 Task: Create List E-commerce Development in Board Product Rollout to Workspace Accounts Receivable. Create List CMS Development in Board IT Infrastructure Management to Workspace Accounts Receivable. Create List CRM Implementation in Board Social Media Influencer Marketing Strategy and Execution to Workspace Accounts Receivable
Action: Mouse moved to (106, 358)
Screenshot: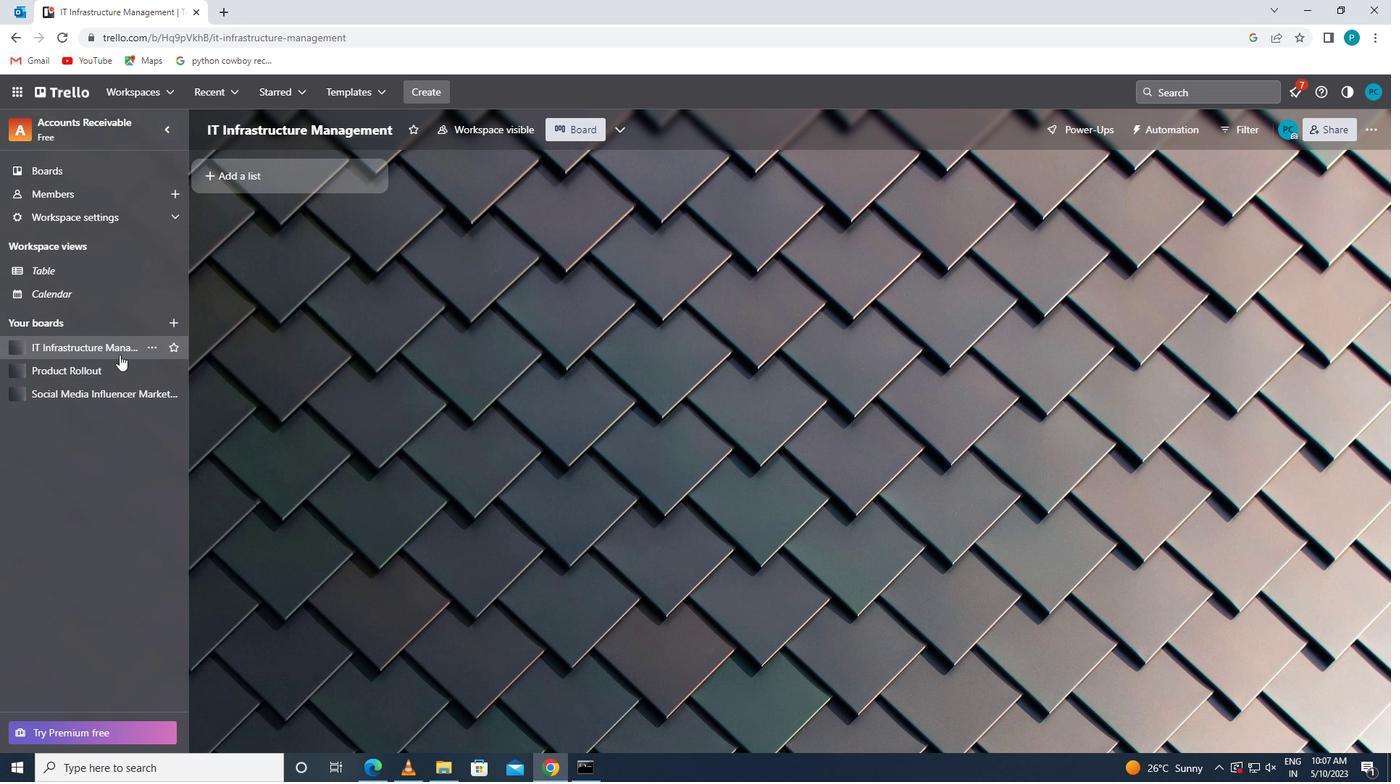 
Action: Mouse pressed left at (106, 358)
Screenshot: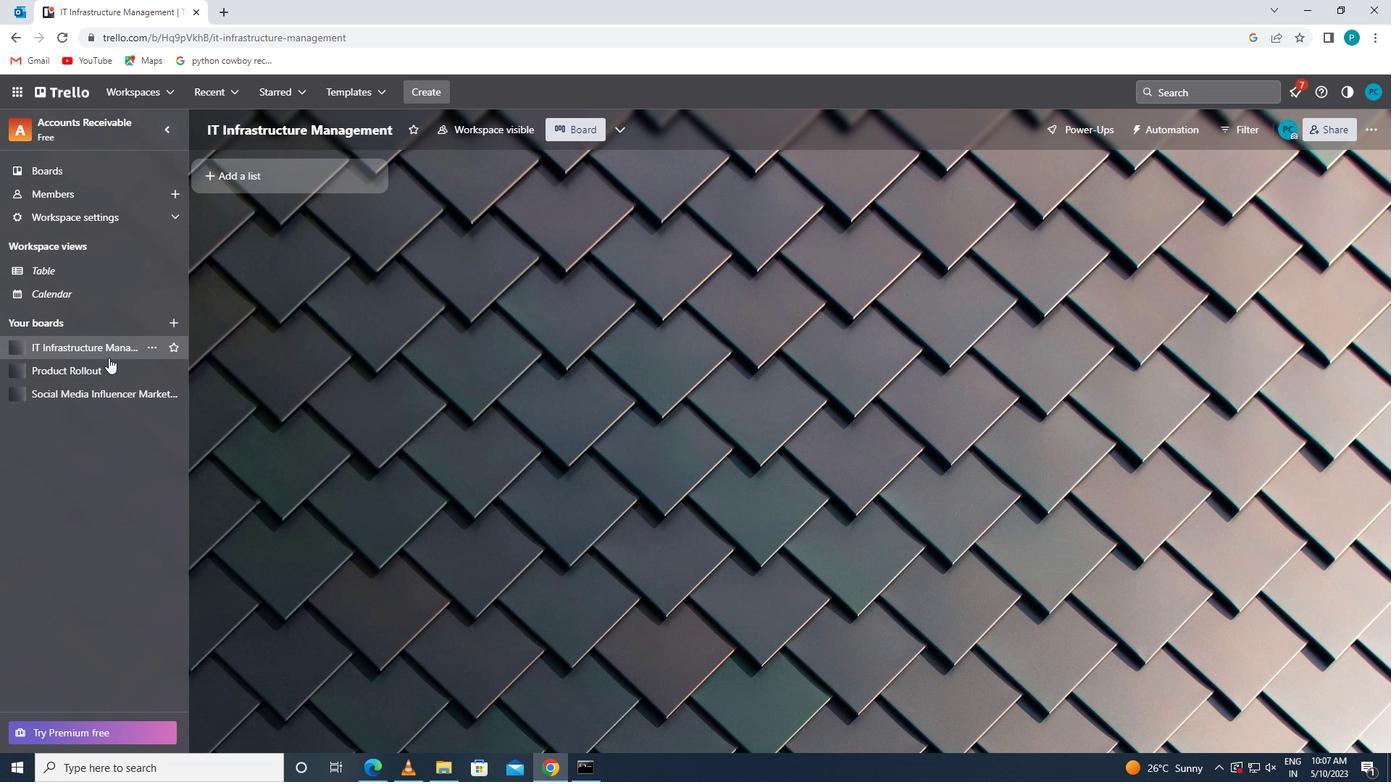 
Action: Mouse moved to (107, 365)
Screenshot: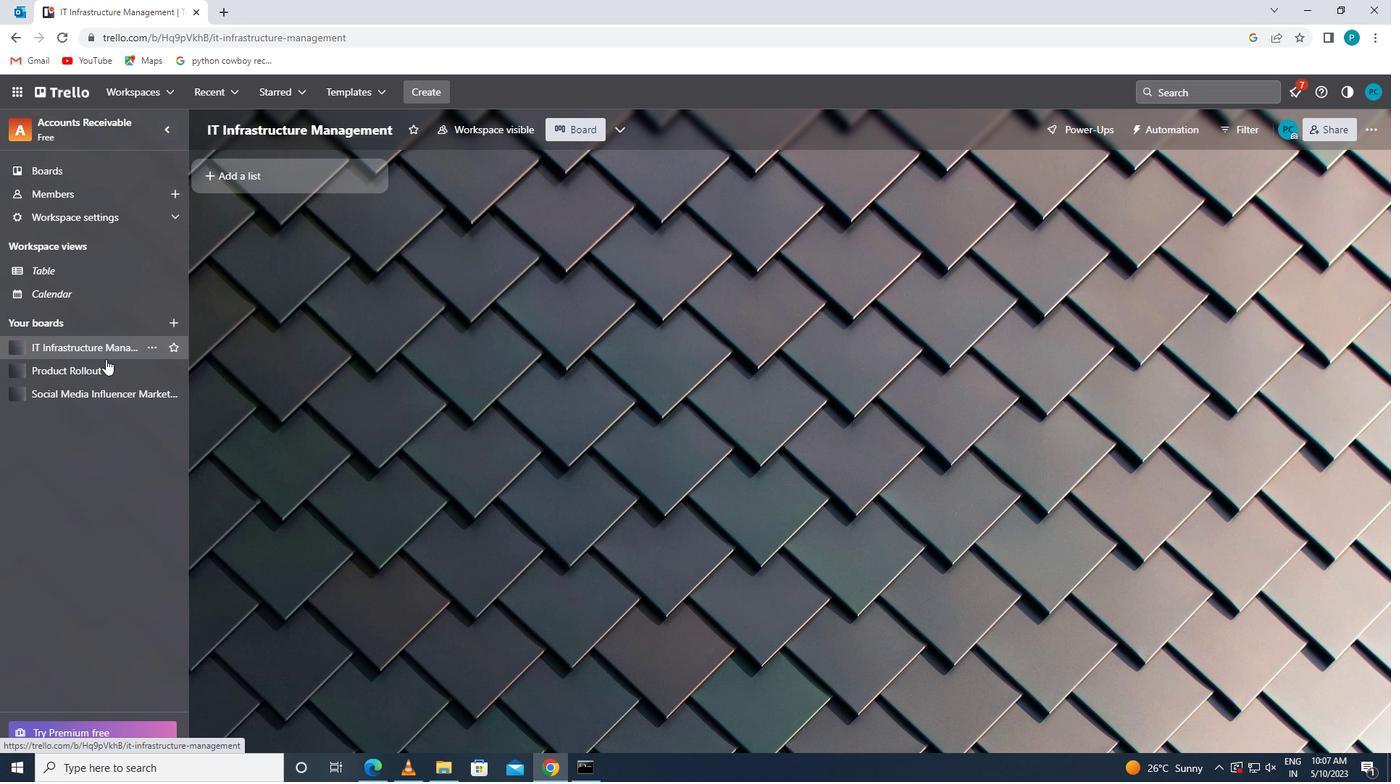 
Action: Mouse pressed left at (107, 365)
Screenshot: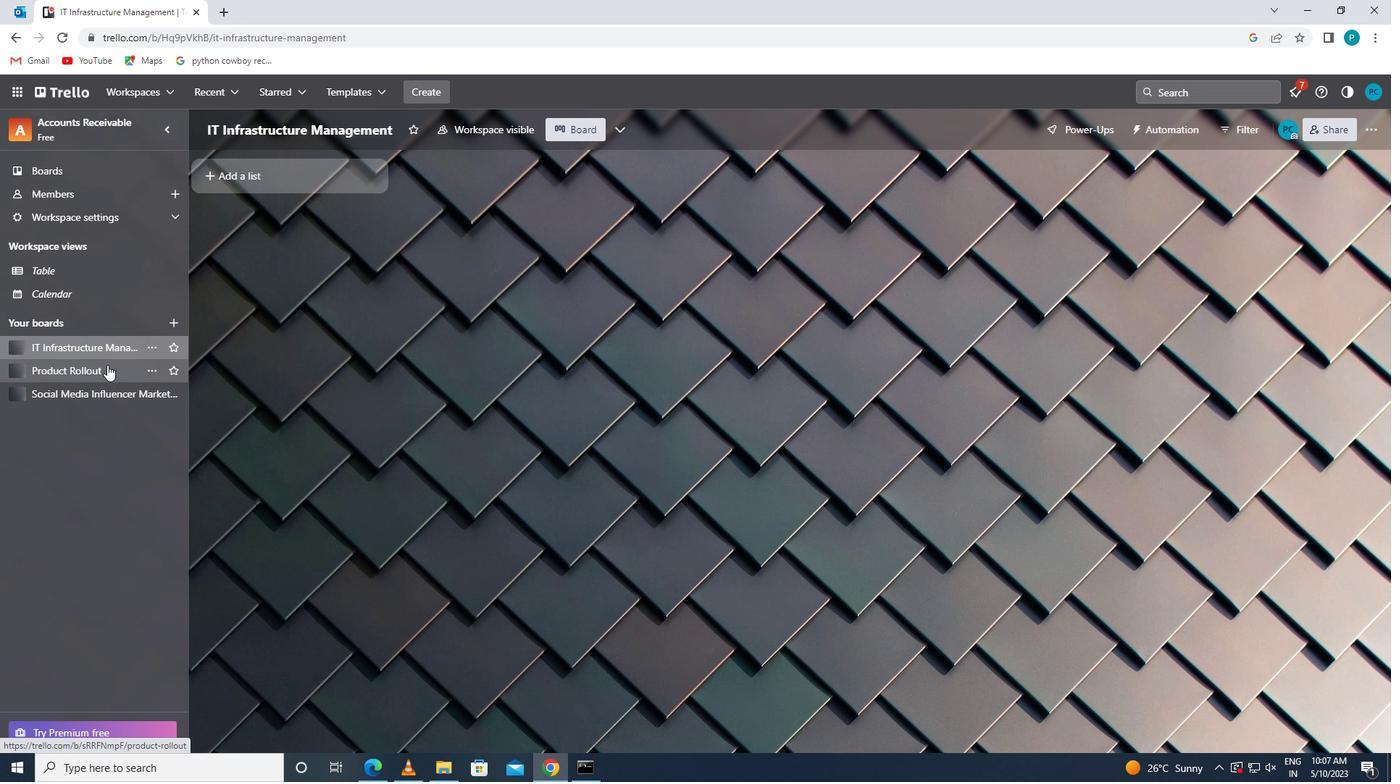
Action: Mouse moved to (279, 174)
Screenshot: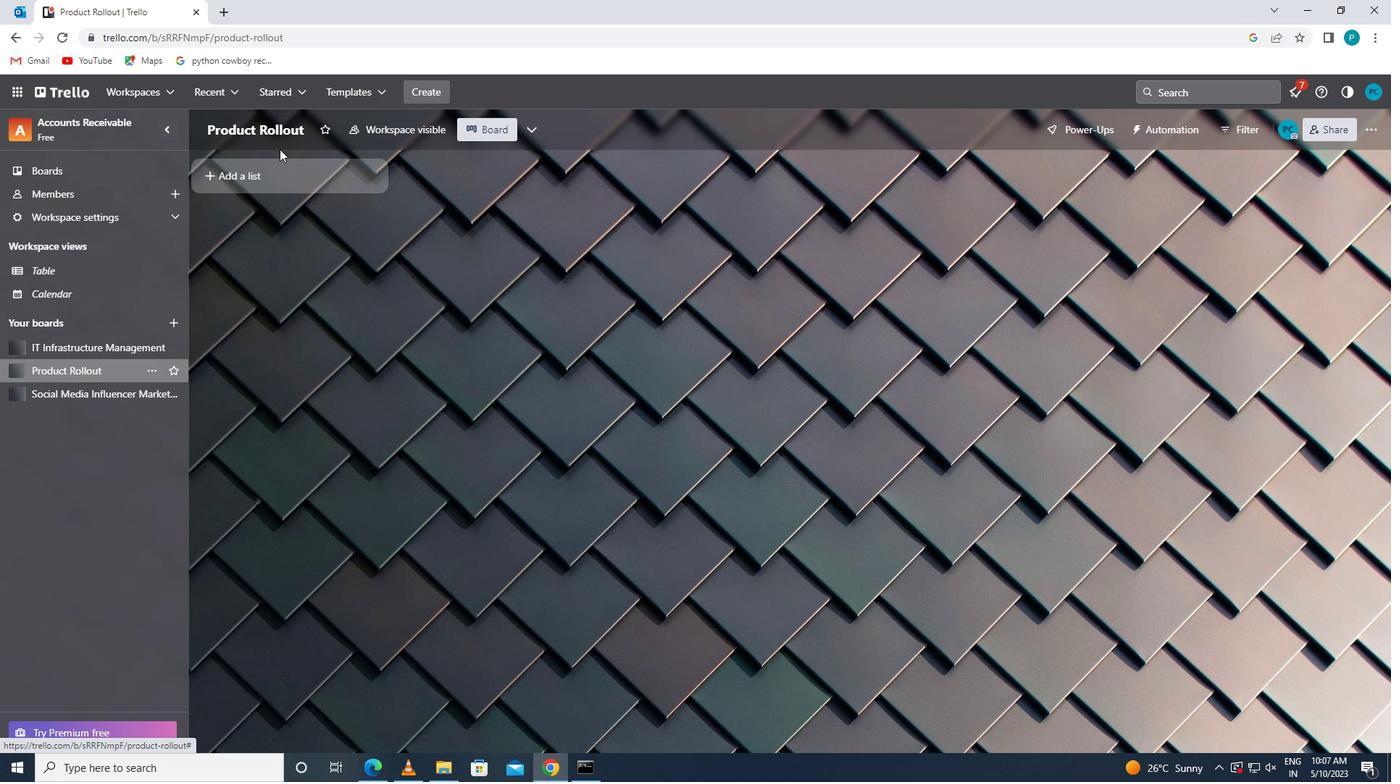 
Action: Mouse pressed left at (279, 174)
Screenshot: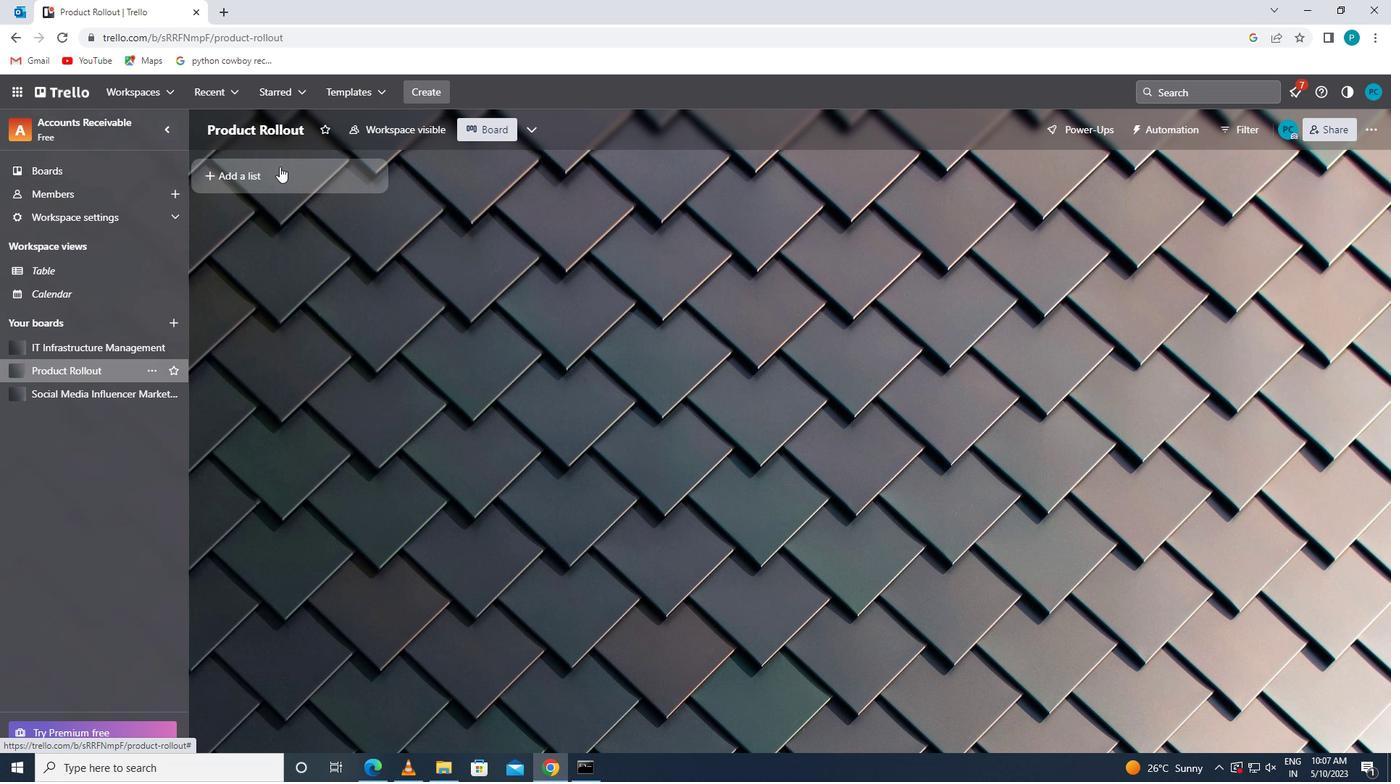 
Action: Mouse moved to (279, 176)
Screenshot: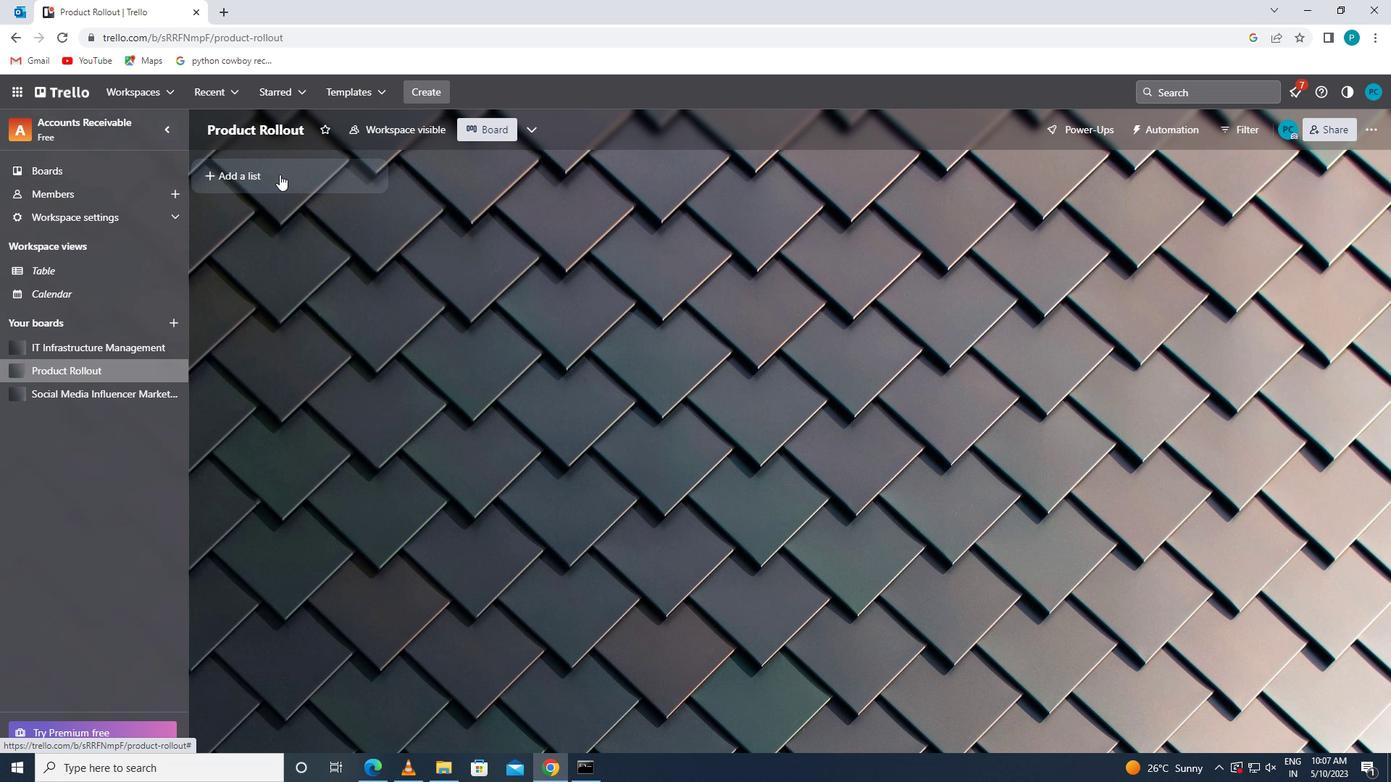 
Action: Key pressed <Key.caps_lock>e<Key.caps_lock>-<Key.space>commerce<Key.space><Key.caps_lock>d<Key.caps_lock>evelopment
Screenshot: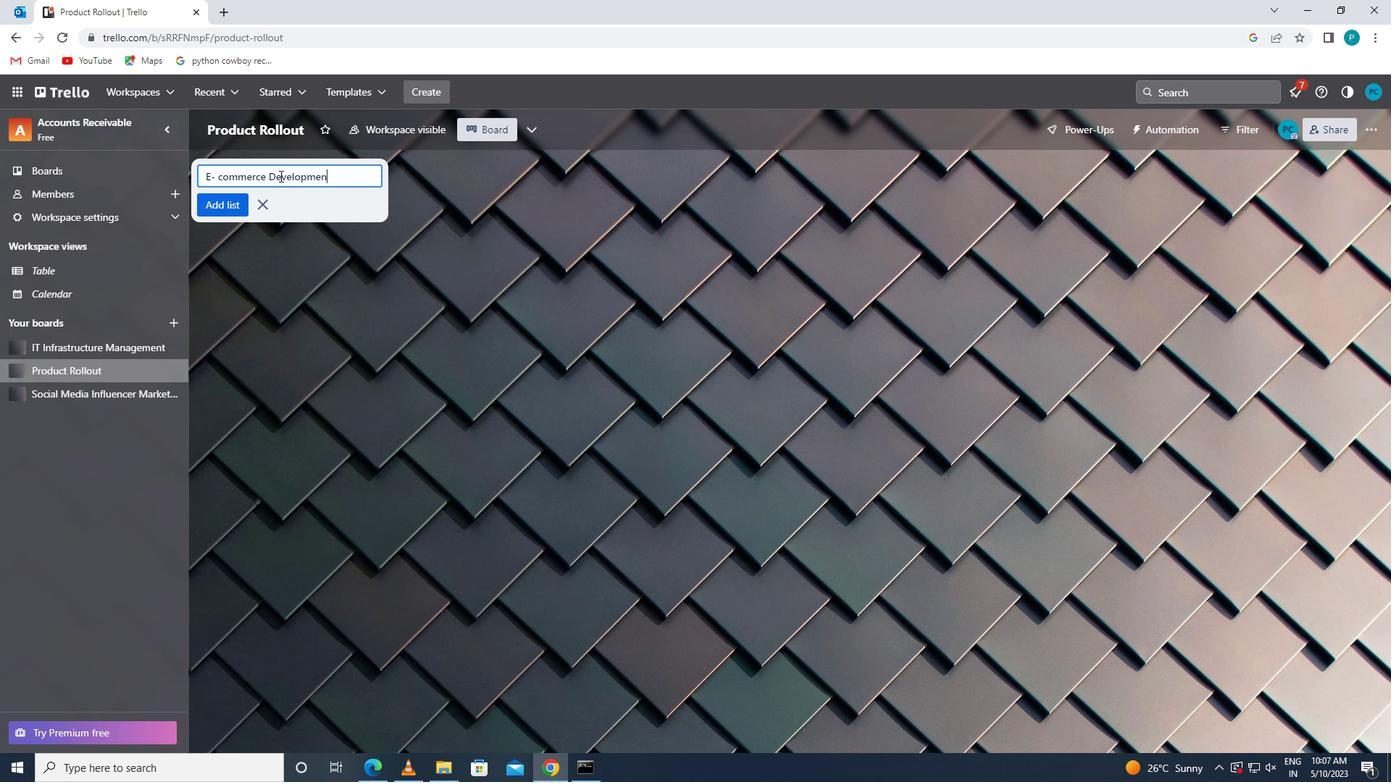 
Action: Mouse moved to (213, 204)
Screenshot: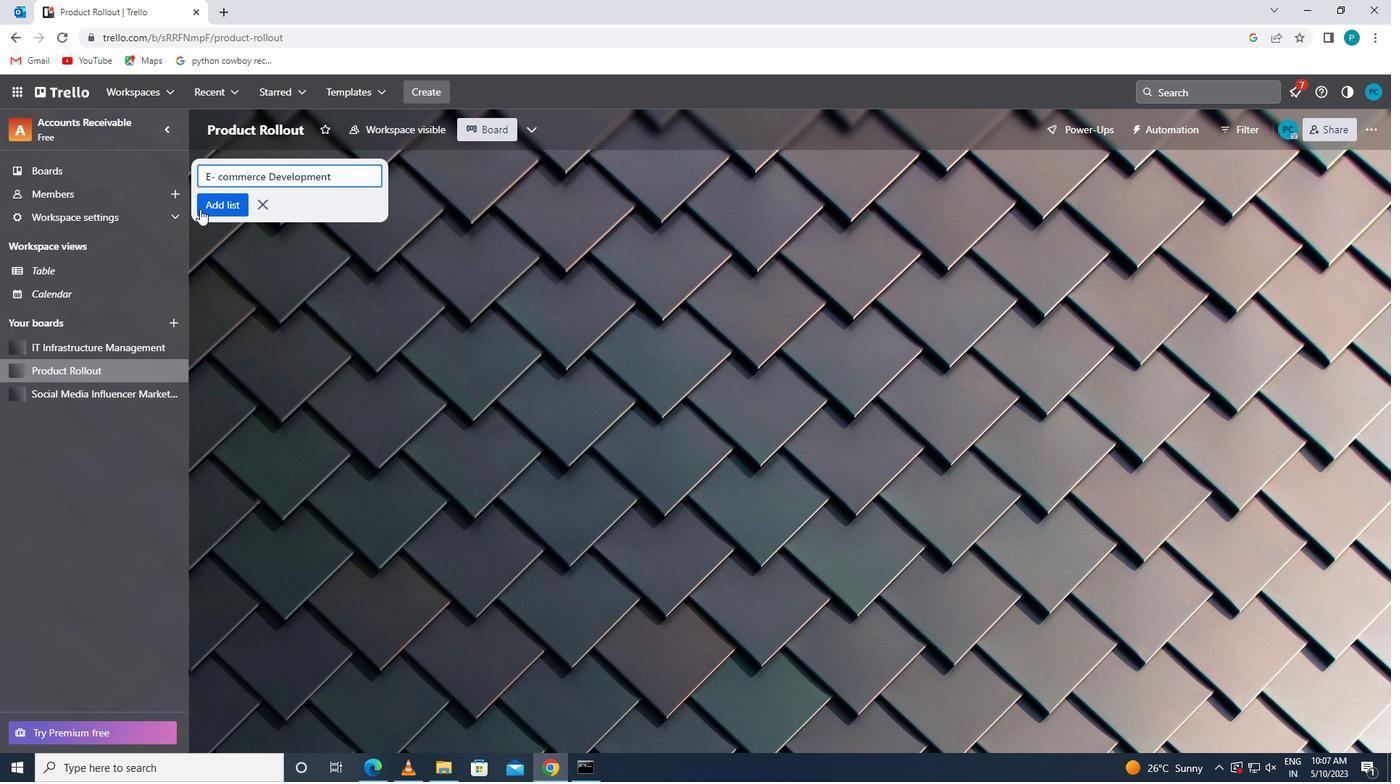 
Action: Mouse pressed left at (213, 204)
Screenshot: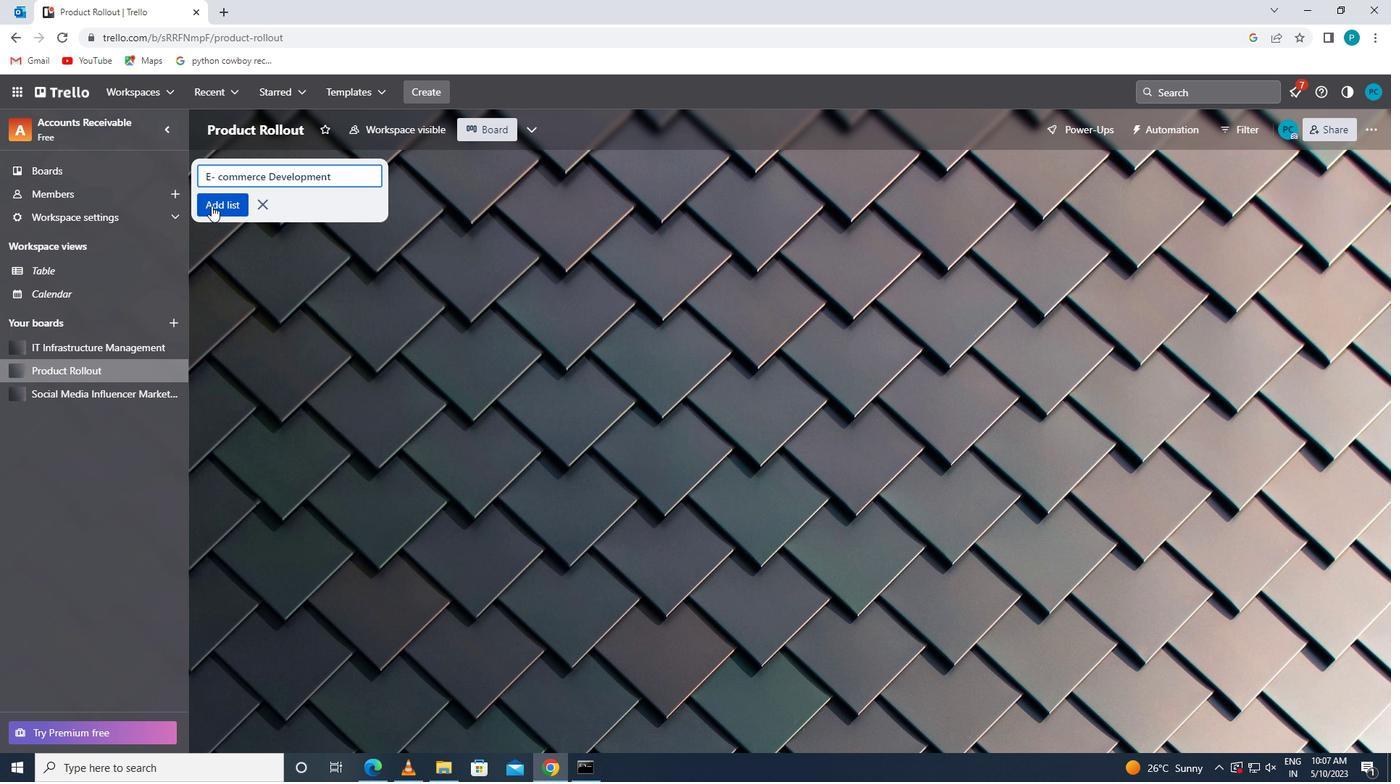 
Action: Mouse moved to (81, 344)
Screenshot: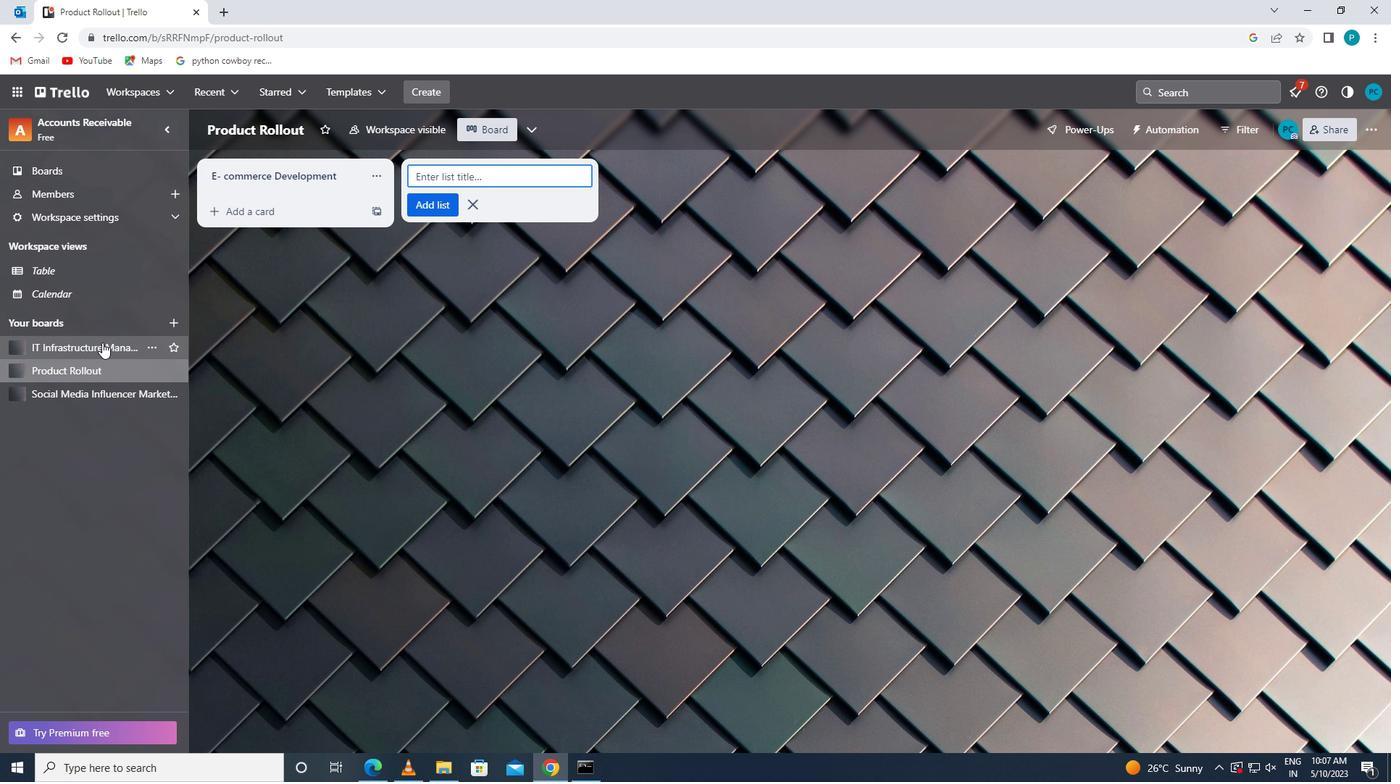 
Action: Mouse pressed left at (81, 344)
Screenshot: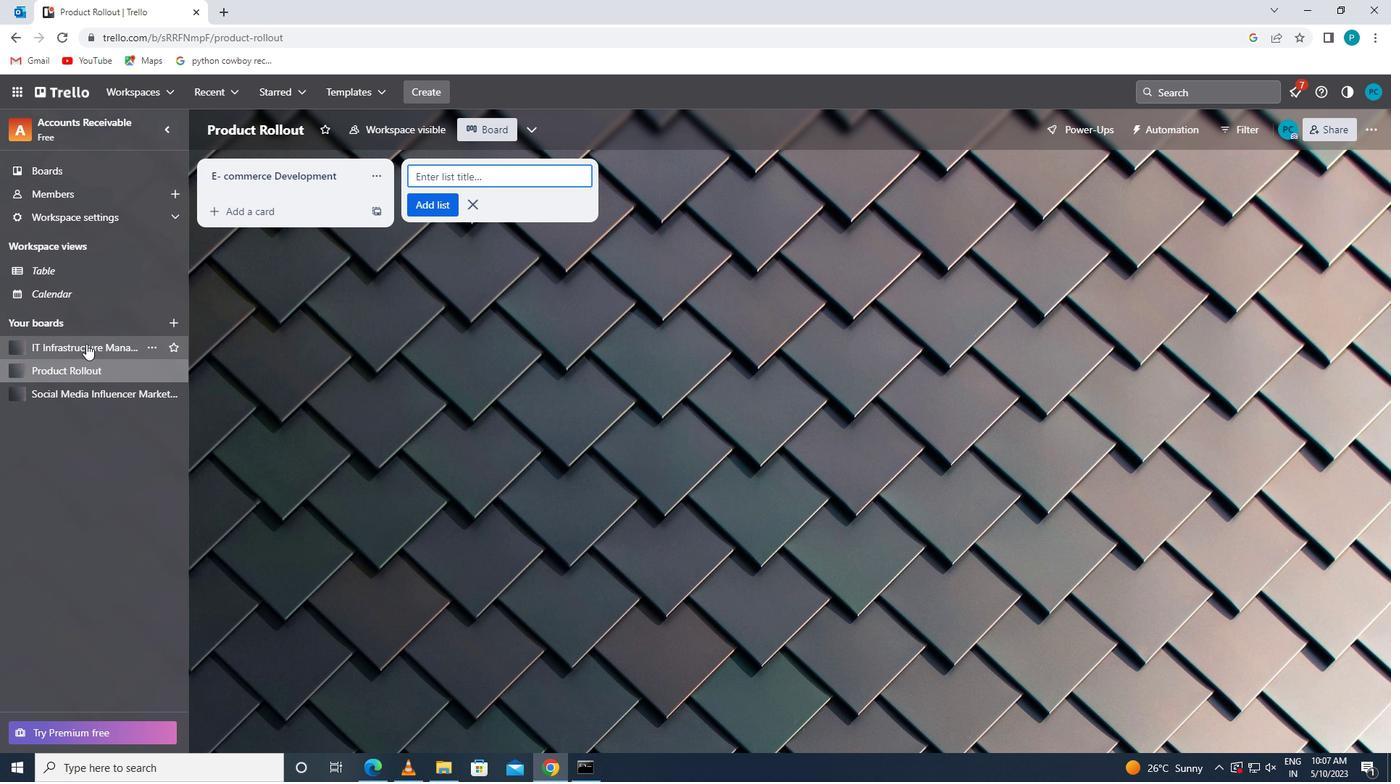 
Action: Mouse moved to (244, 176)
Screenshot: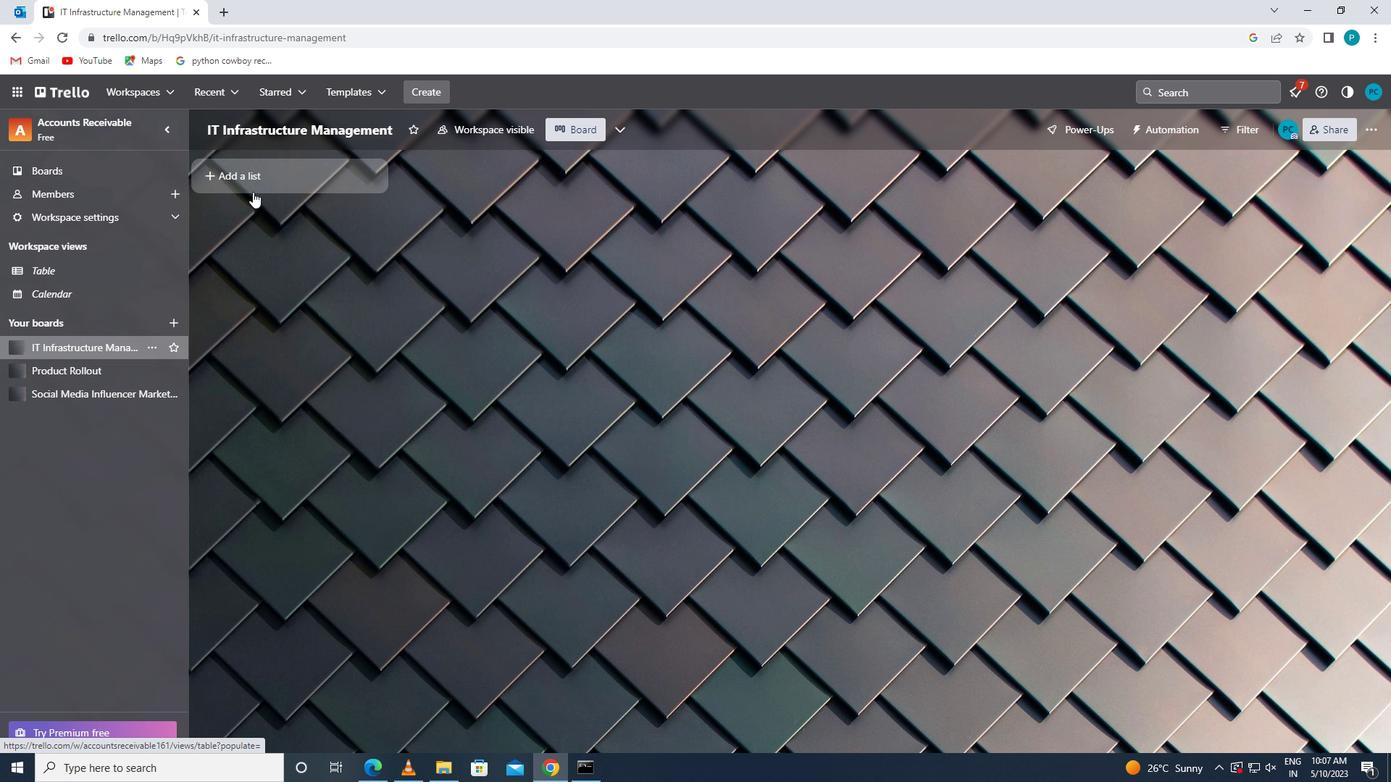 
Action: Mouse pressed left at (244, 176)
Screenshot: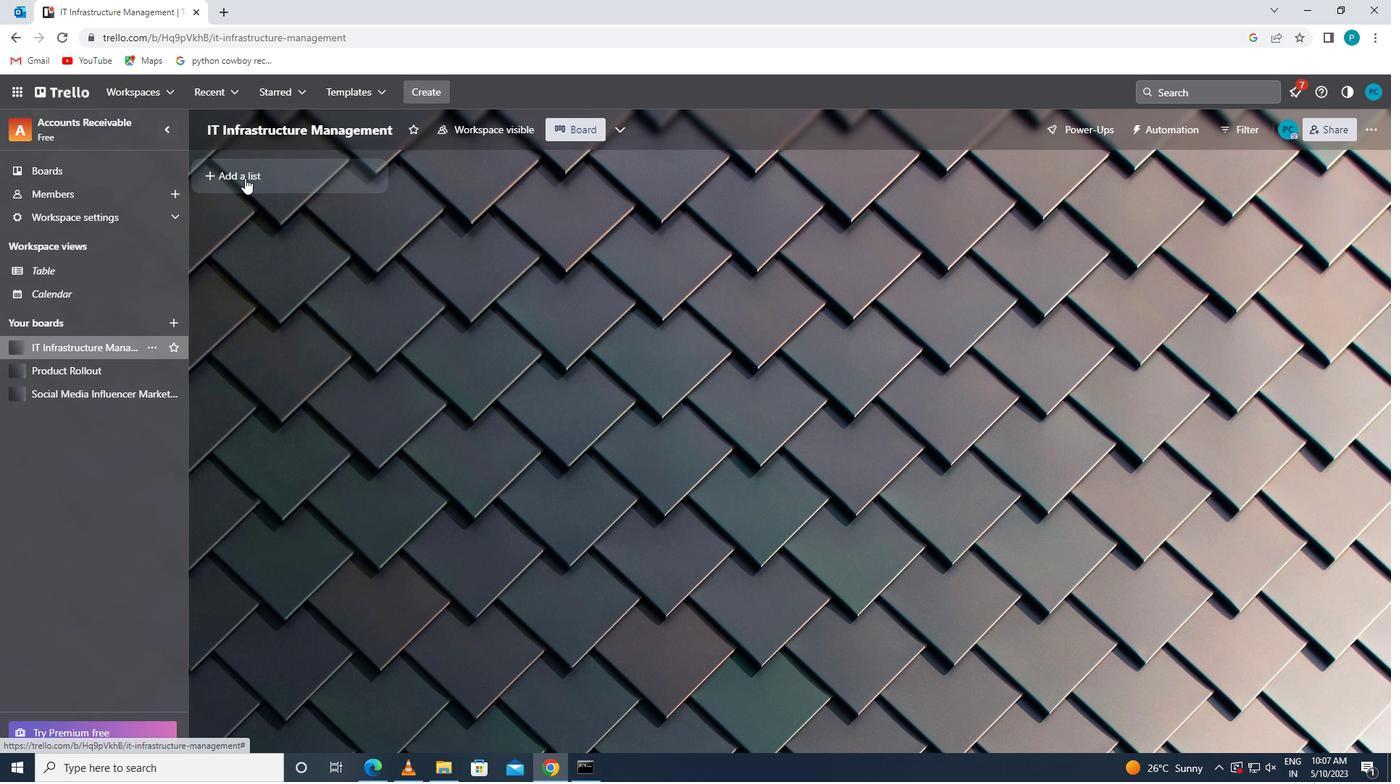 
Action: Key pressed <Key.caps_lock>cms<Key.space>d<Key.caps_lock>evelopment
Screenshot: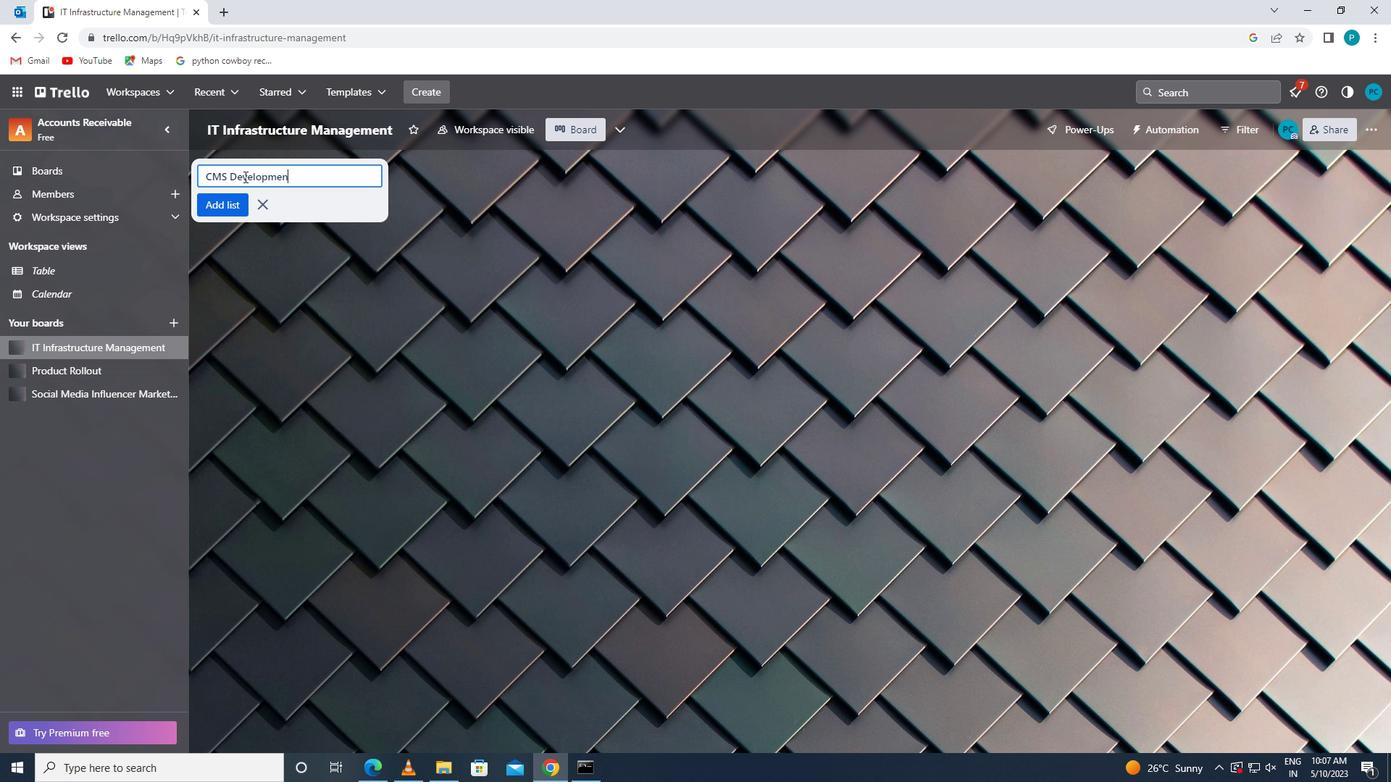 
Action: Mouse moved to (217, 207)
Screenshot: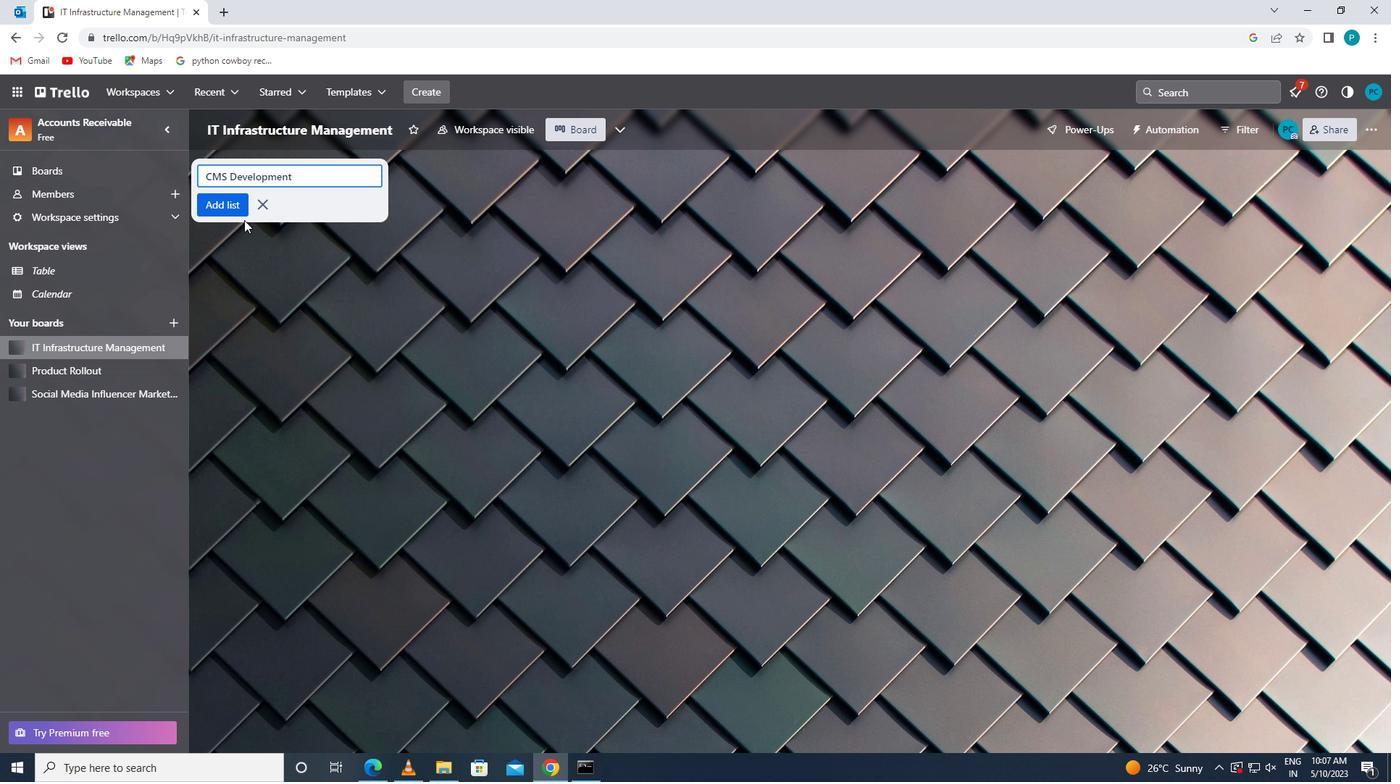 
Action: Mouse pressed left at (217, 207)
Screenshot: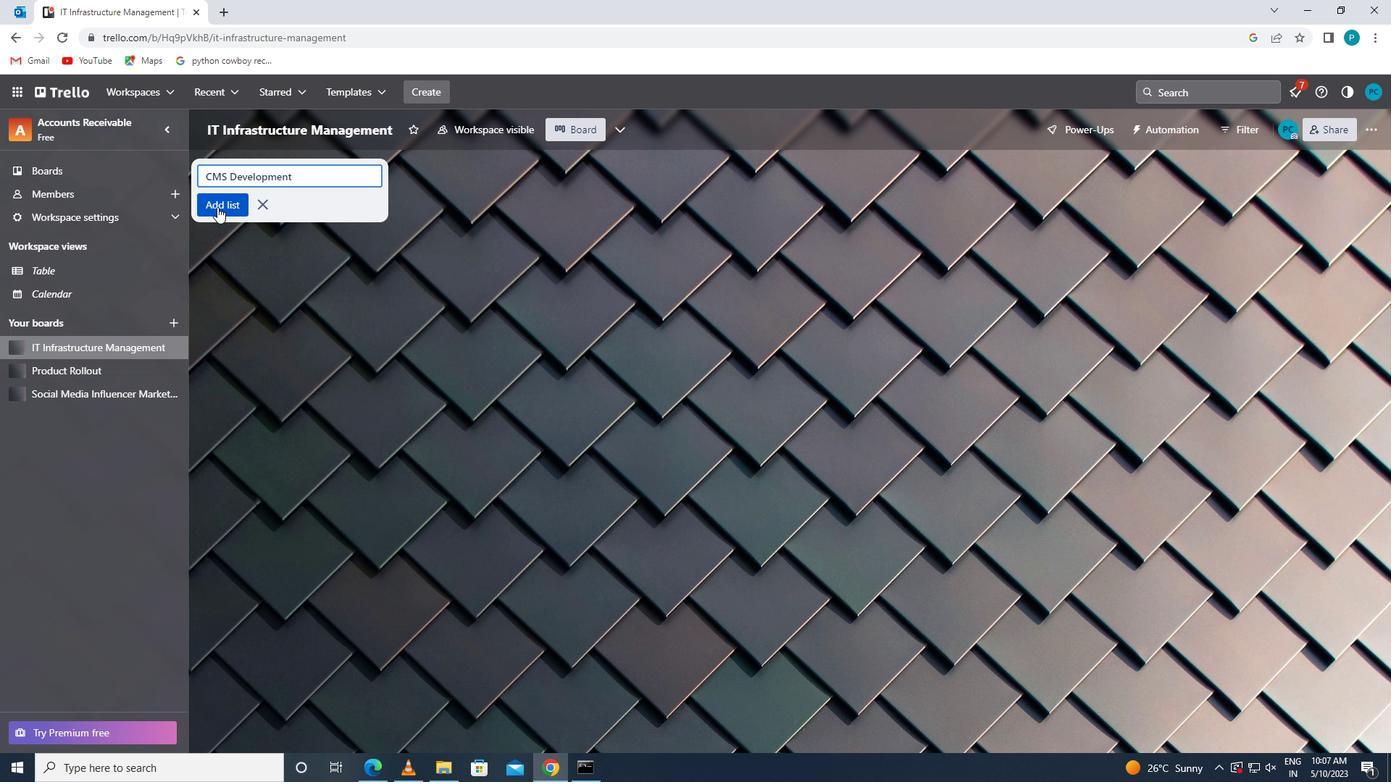 
Action: Mouse moved to (99, 390)
Screenshot: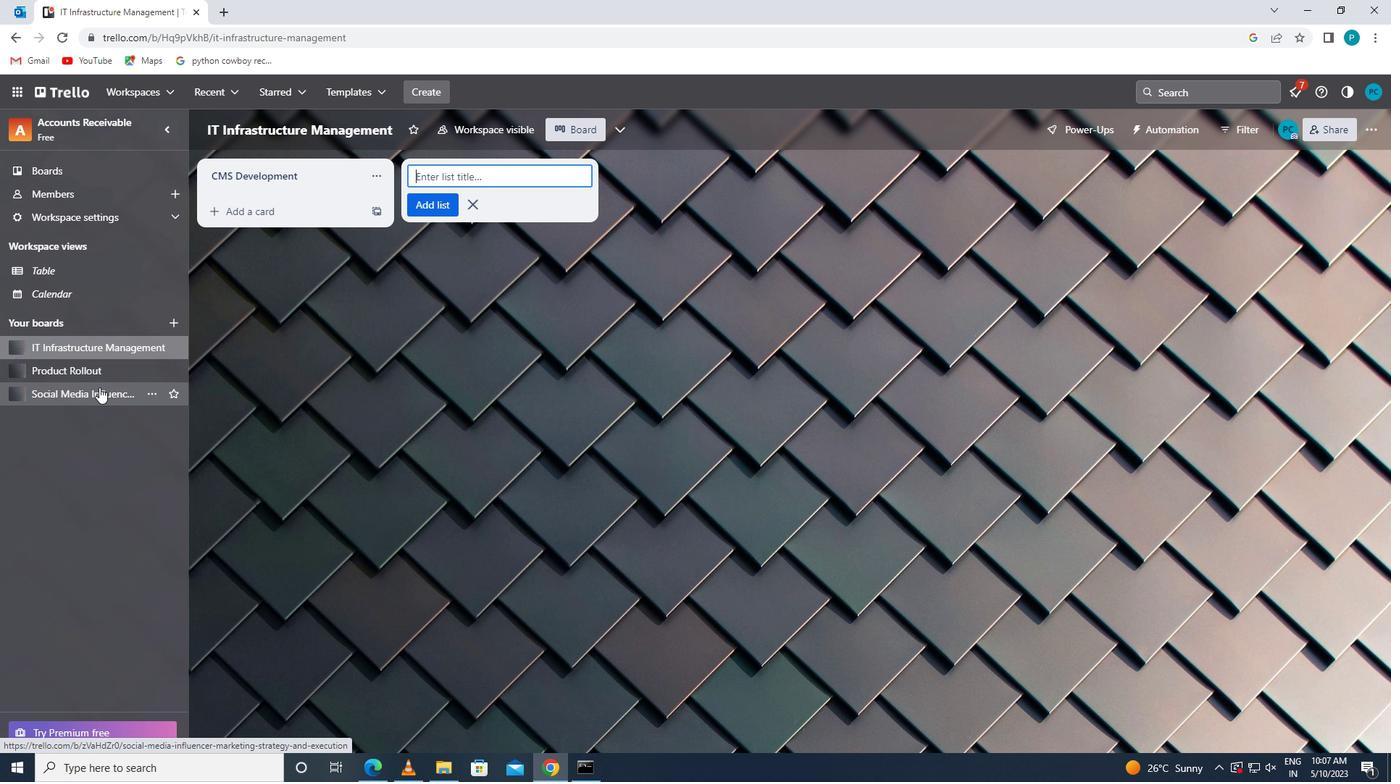 
Action: Mouse pressed left at (99, 390)
Screenshot: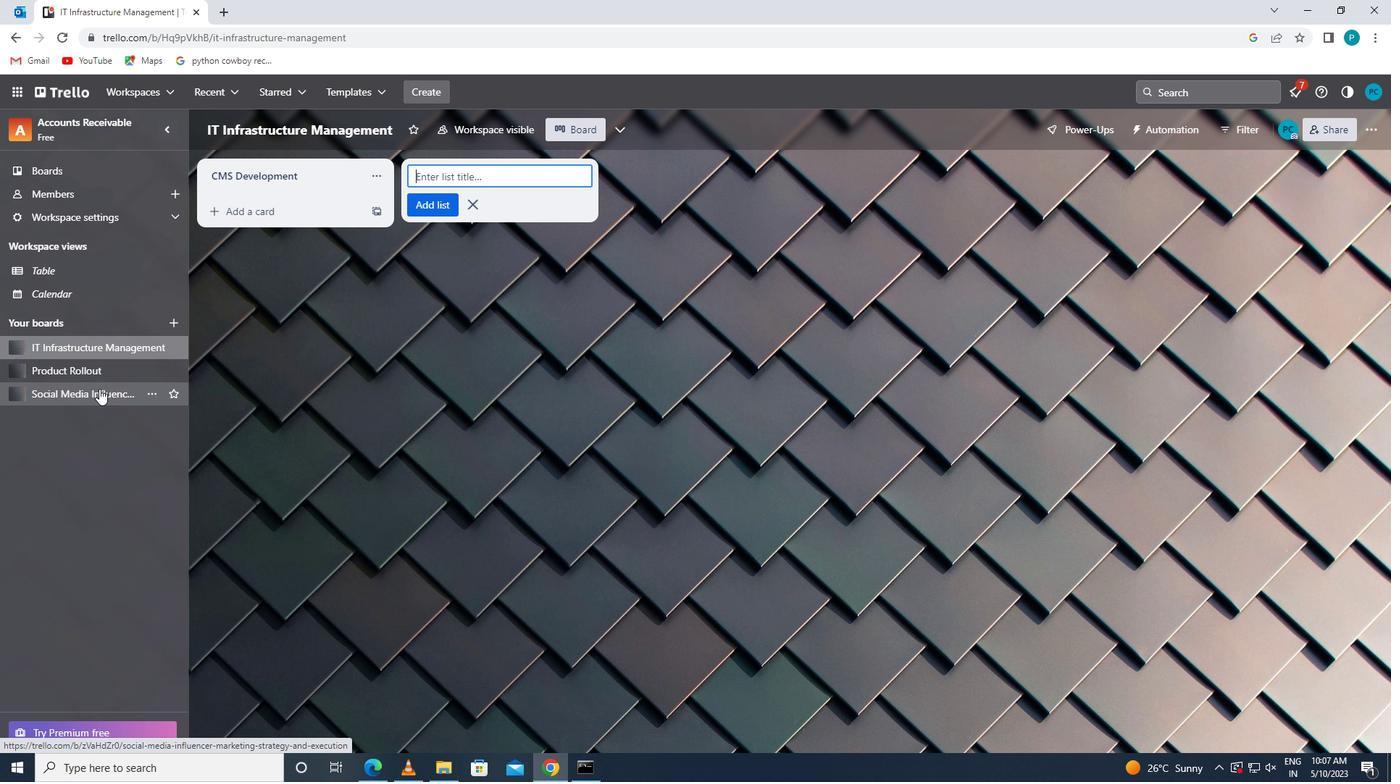 
Action: Mouse moved to (236, 184)
Screenshot: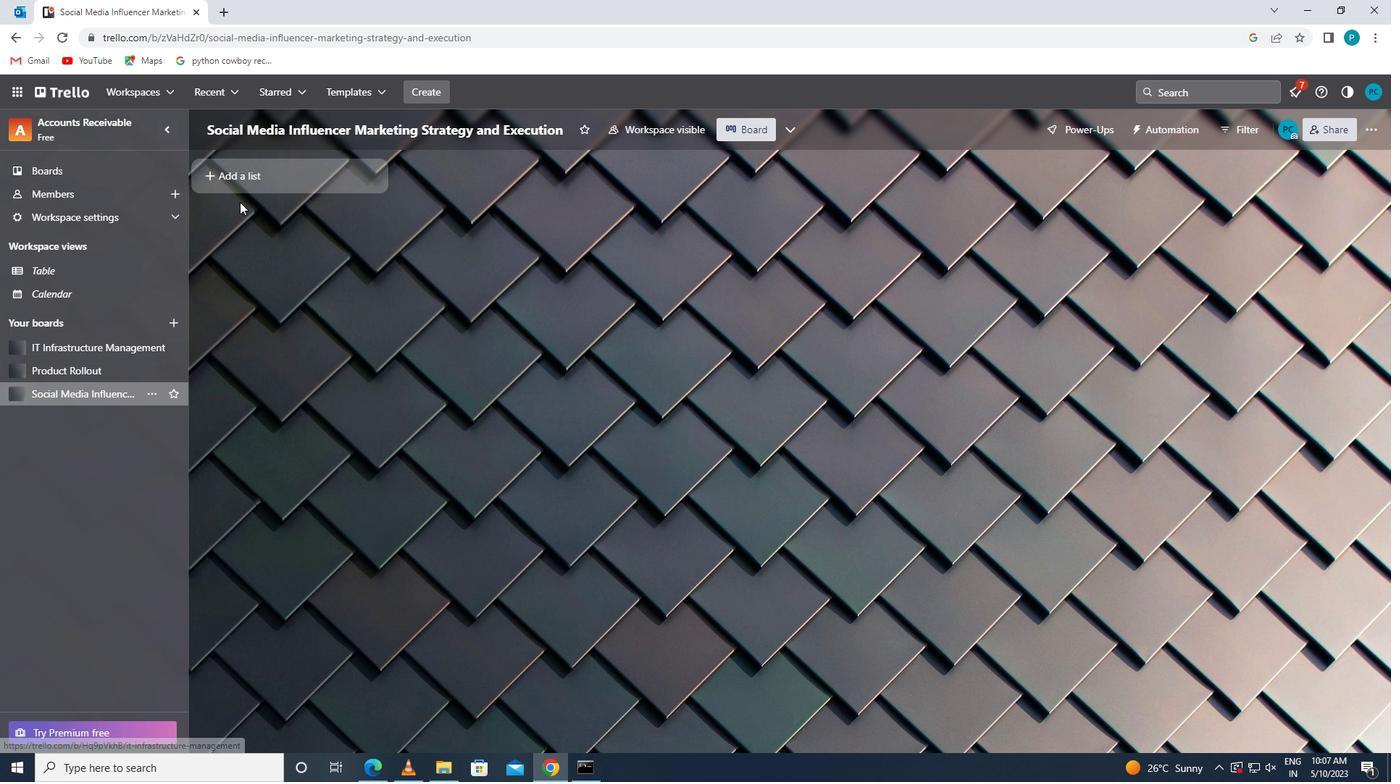 
Action: Mouse pressed left at (236, 184)
Screenshot: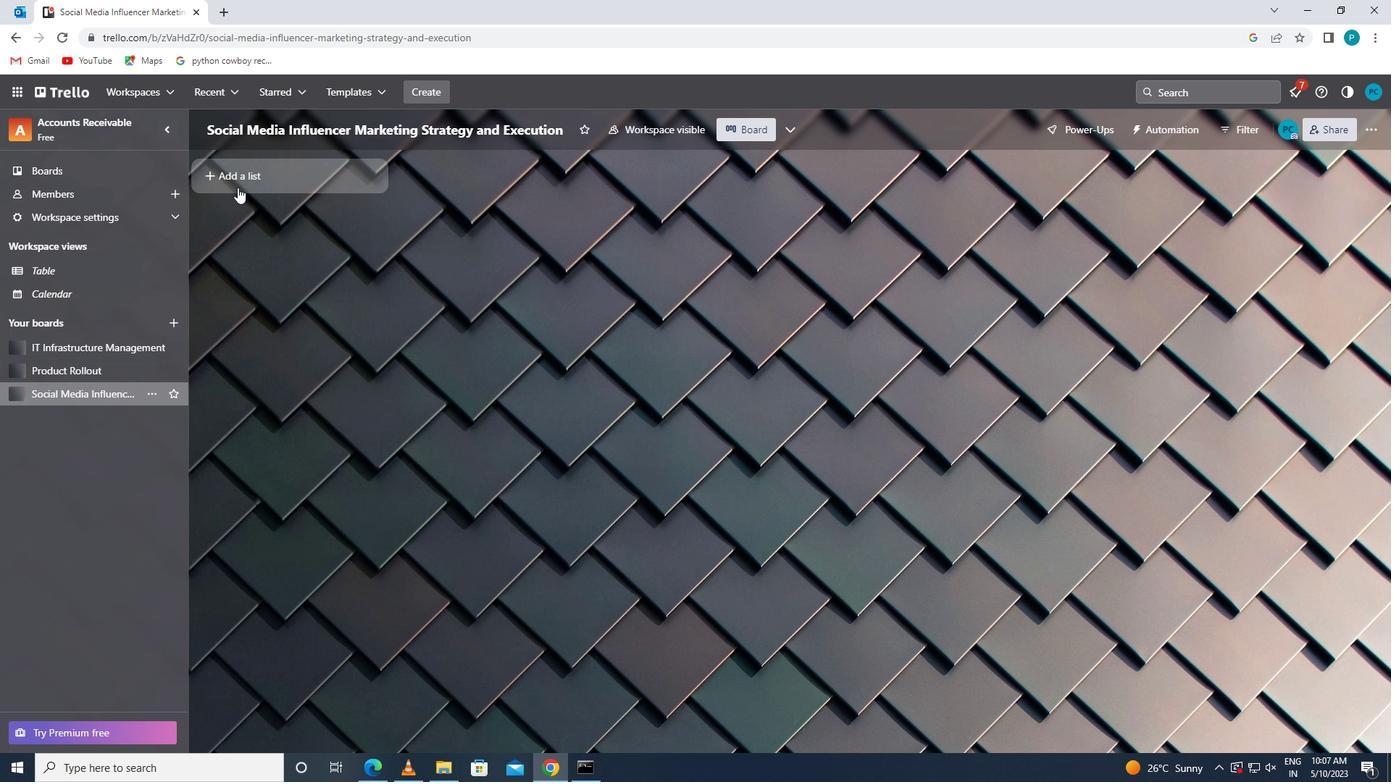 
Action: Key pressed <Key.caps_lock>crm<Key.space>i<Key.caps_lock>mplementation
Screenshot: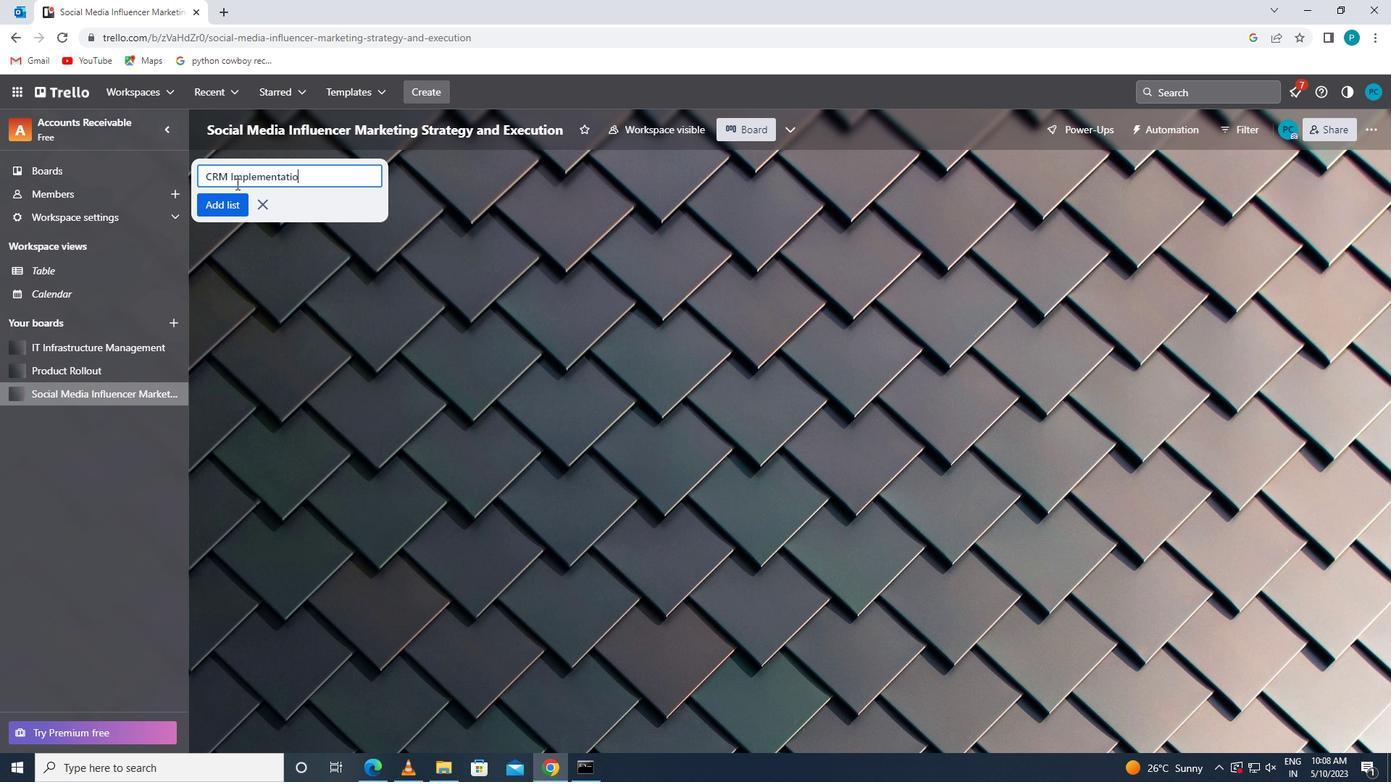 
Action: Mouse moved to (216, 203)
Screenshot: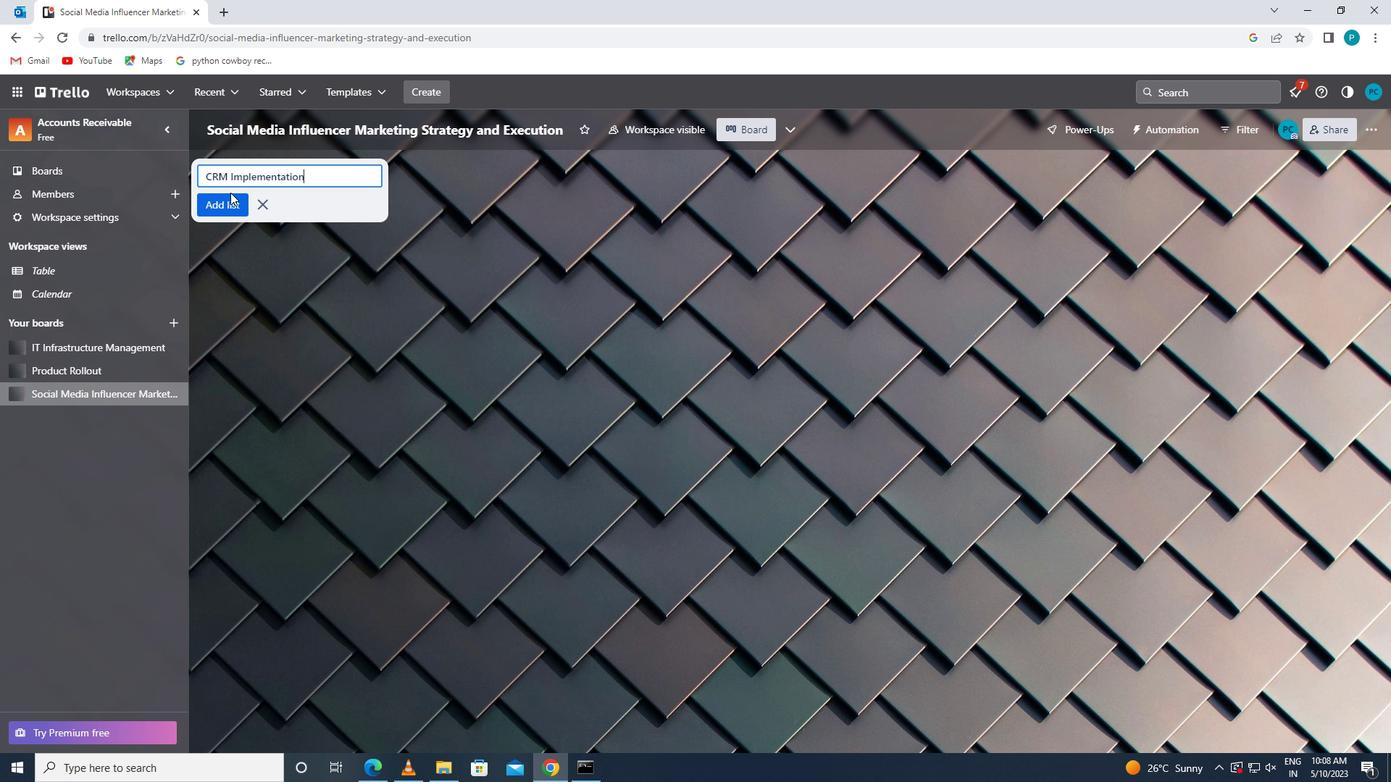
Action: Mouse pressed left at (216, 203)
Screenshot: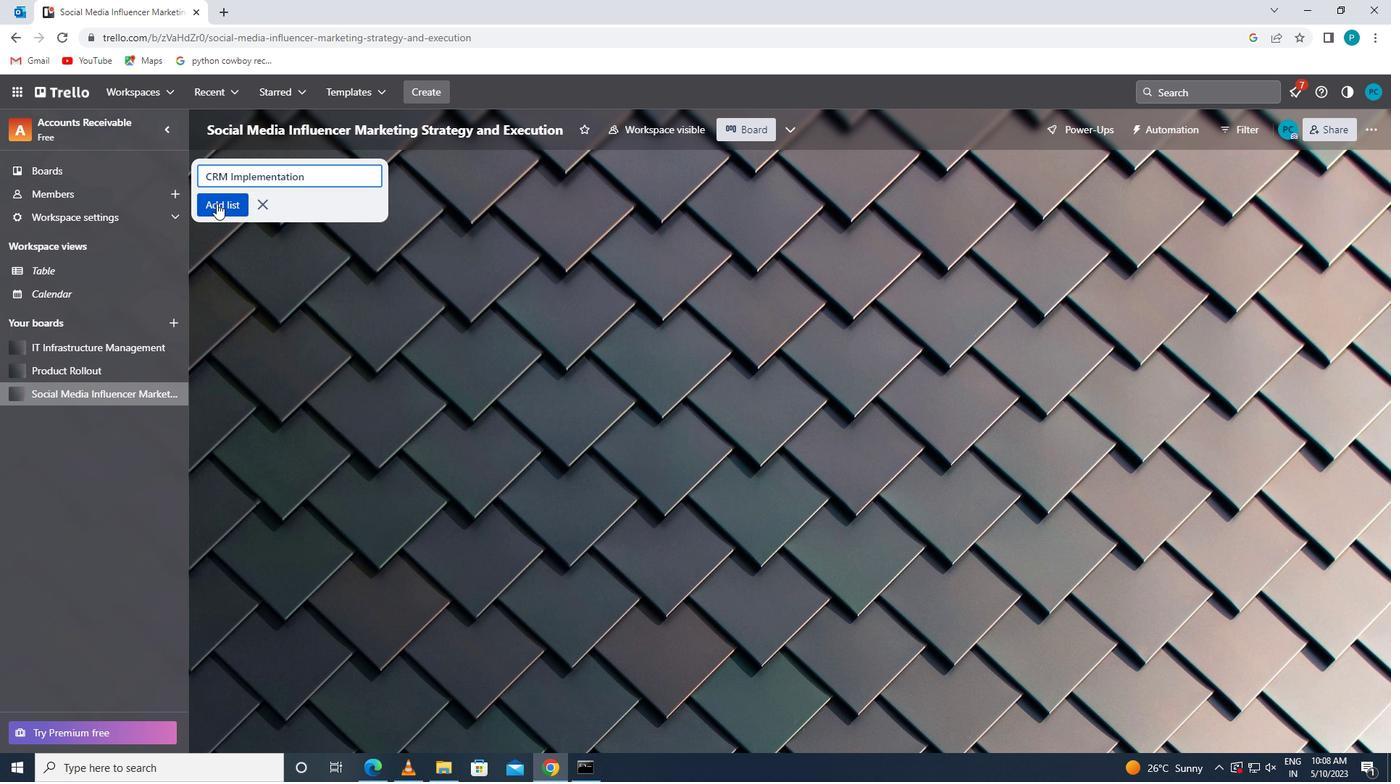 
